 Task: Schedule a 45-minute meeting for annual marketing plan development.
Action: Mouse moved to (557, 263)
Screenshot: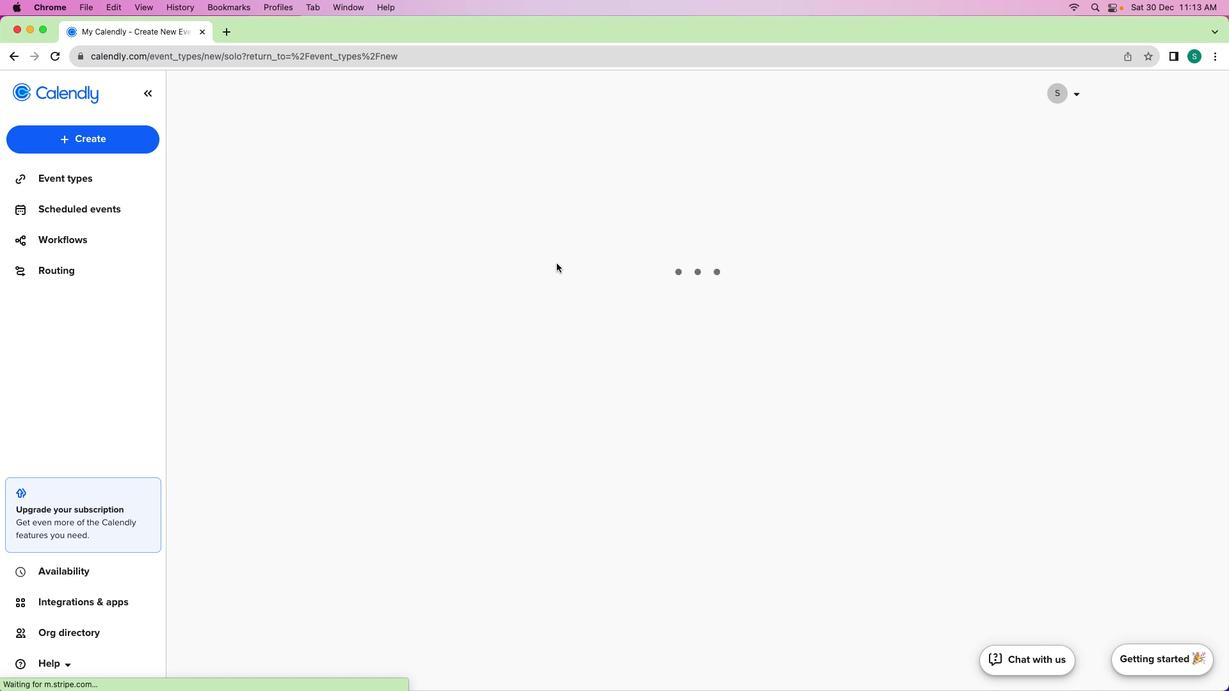 
Action: Mouse pressed left at (557, 263)
Screenshot: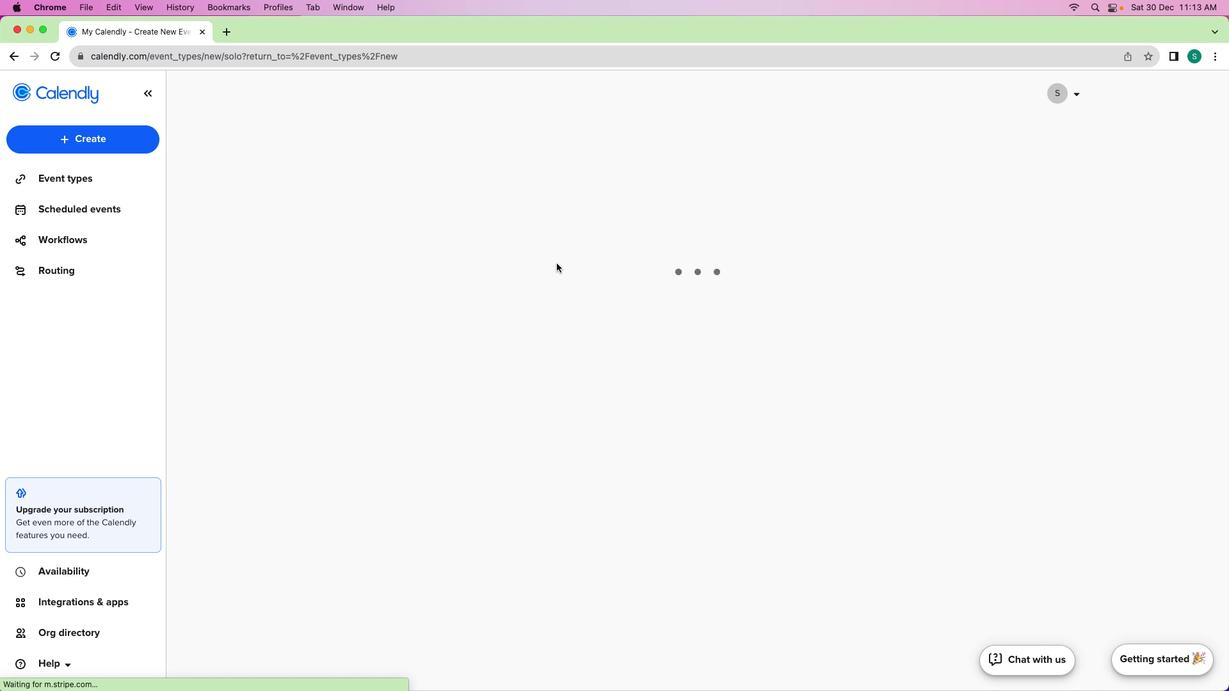
Action: Mouse moved to (157, 194)
Screenshot: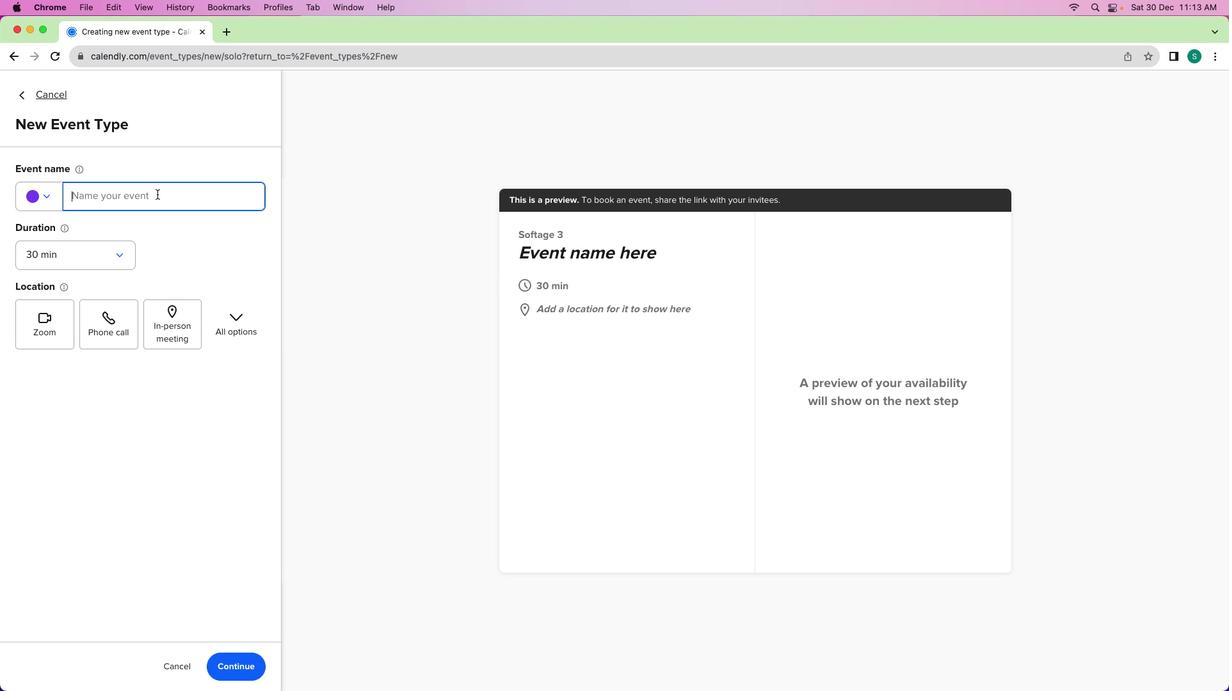 
Action: Mouse pressed left at (157, 194)
Screenshot: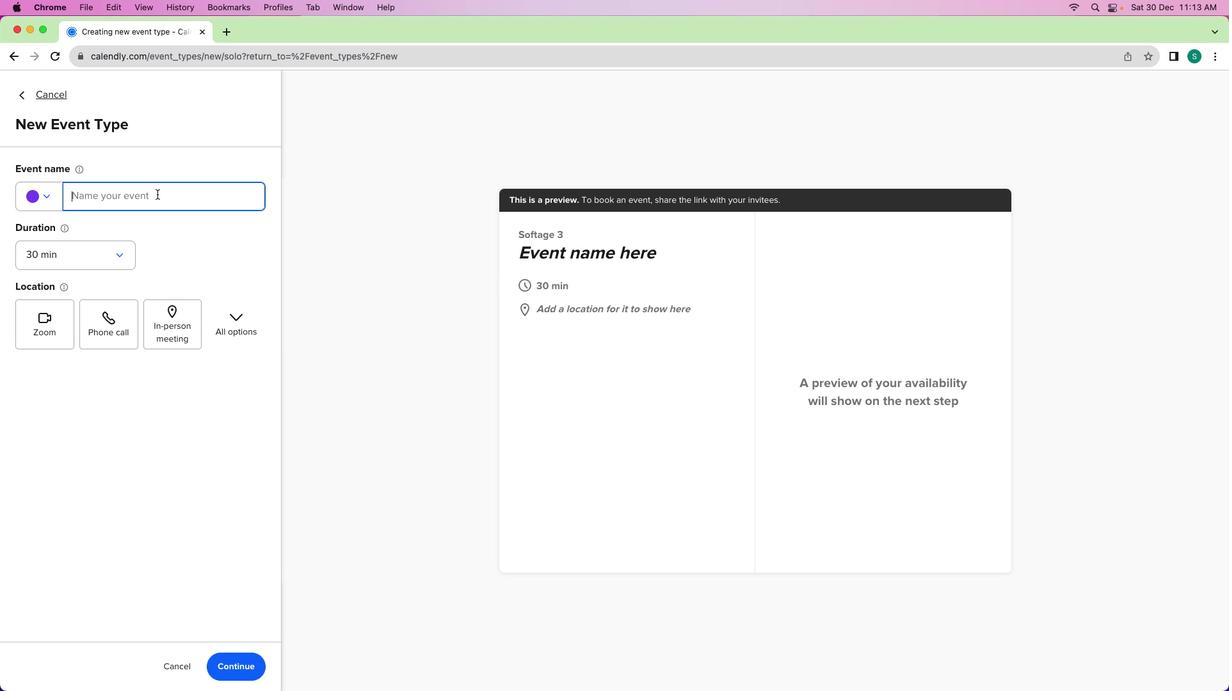 
Action: Mouse moved to (157, 194)
Screenshot: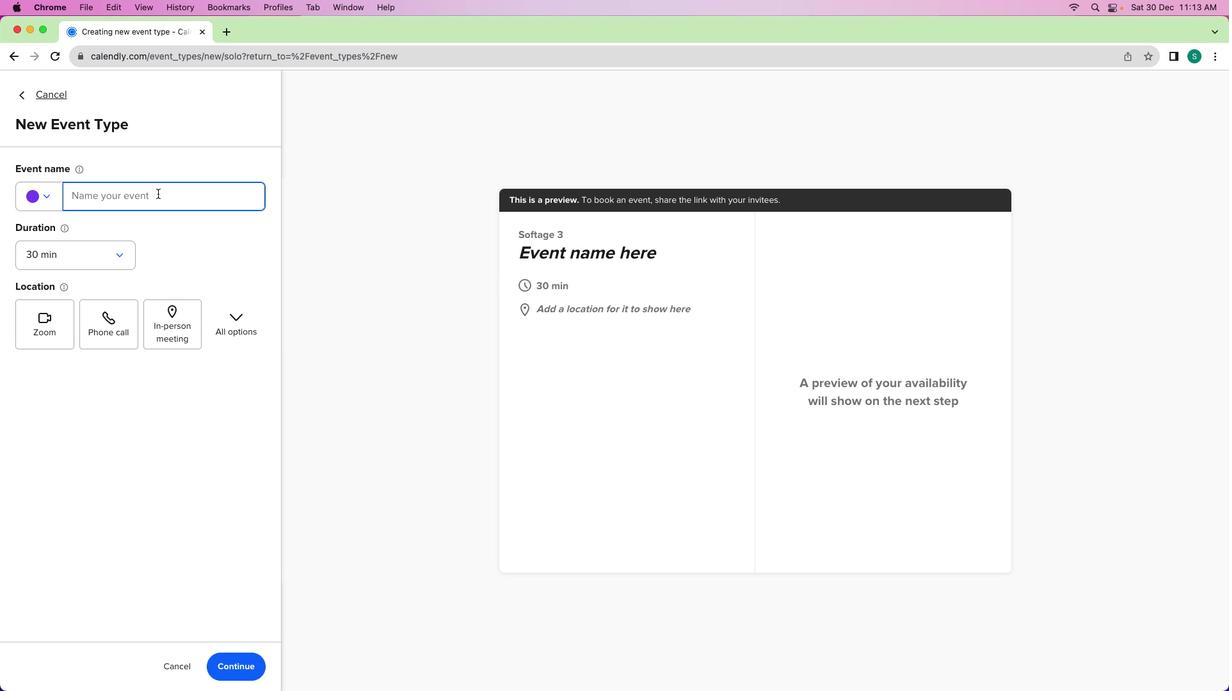 
Action: Key pressed Key.shift'A''n''n''u''a''l'Key.spaceKey.shift'M''a''r''k''e''t''i''n''g'Key.spaceKey.shift'P''l''a''n'Key.spaceKey.shift'D''e''v''e''l''o''p''m''e''n''t'Key.spaceKey.shift'M''e''e''t''i''n''g'
Screenshot: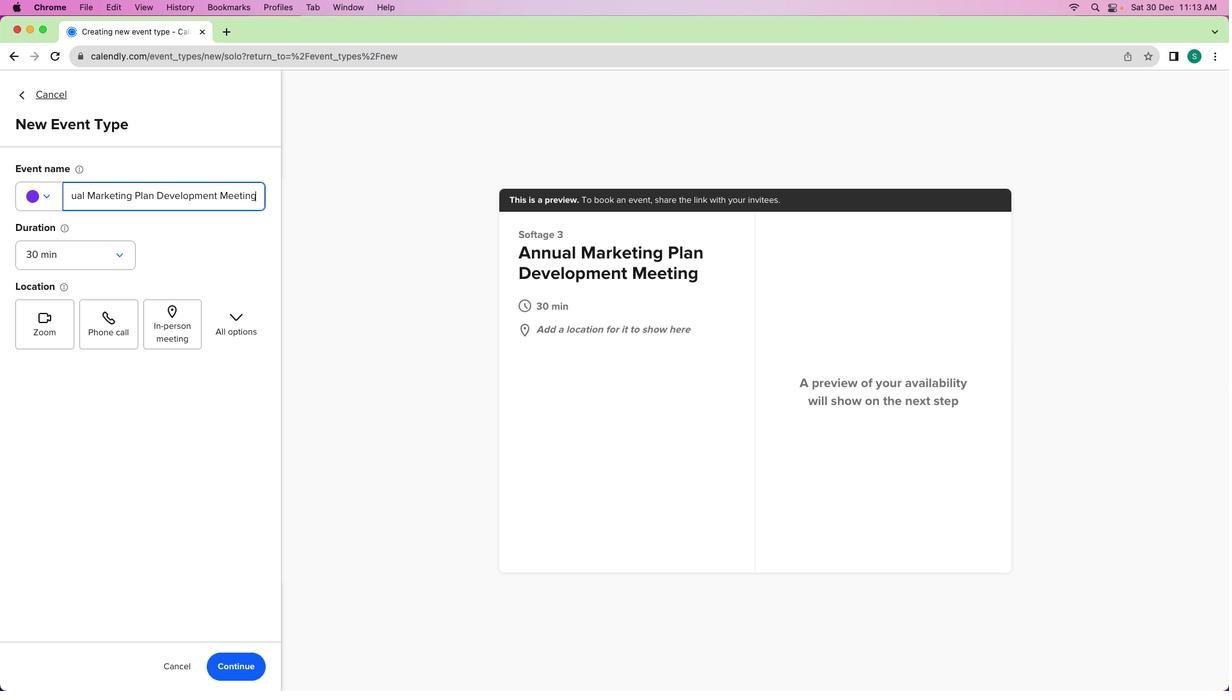 
Action: Mouse moved to (94, 255)
Screenshot: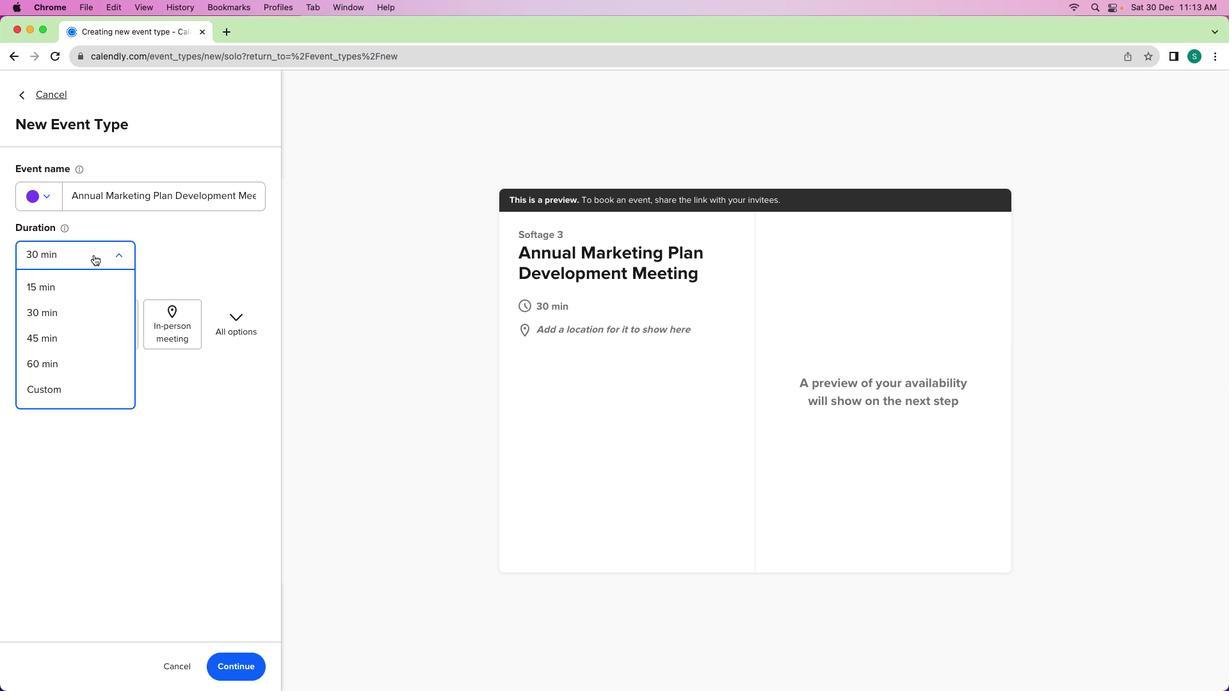 
Action: Mouse pressed left at (94, 255)
Screenshot: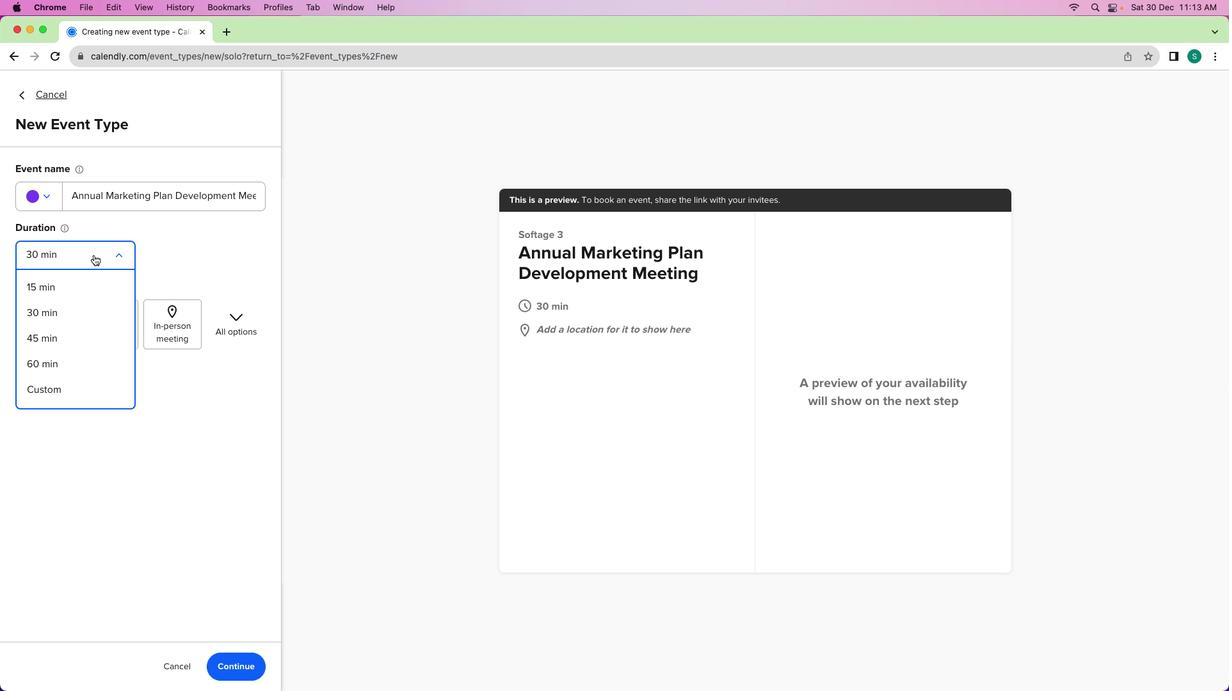 
Action: Mouse moved to (82, 352)
Screenshot: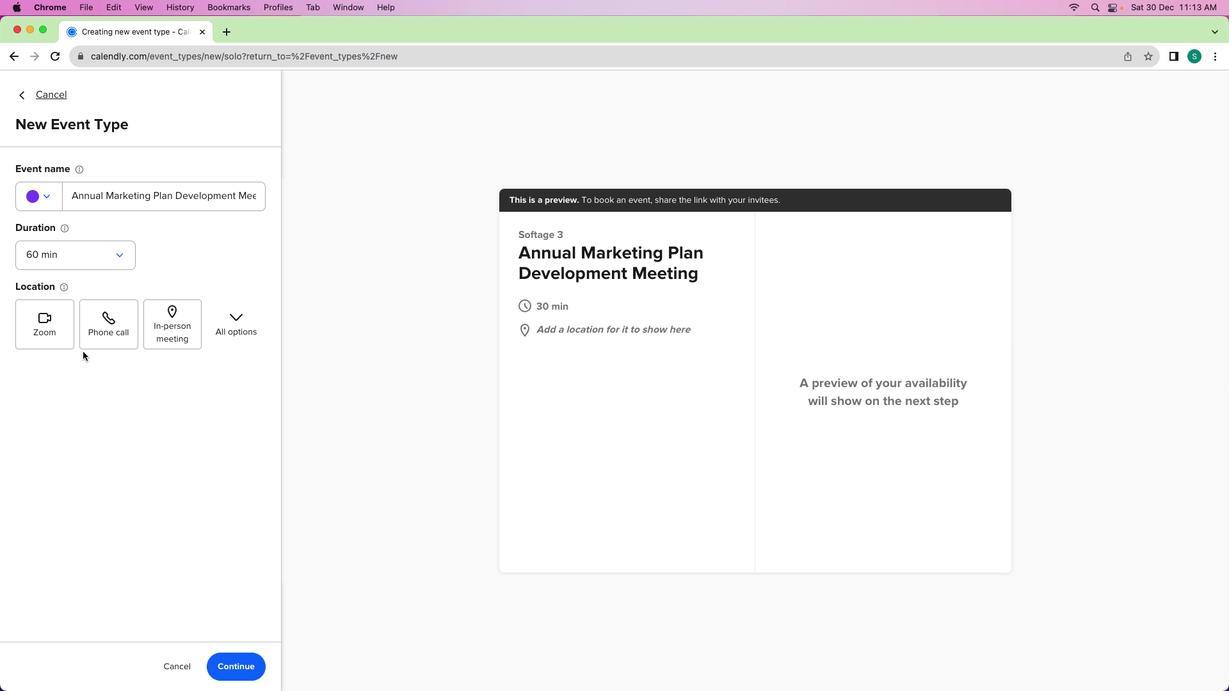 
Action: Mouse pressed left at (82, 352)
Screenshot: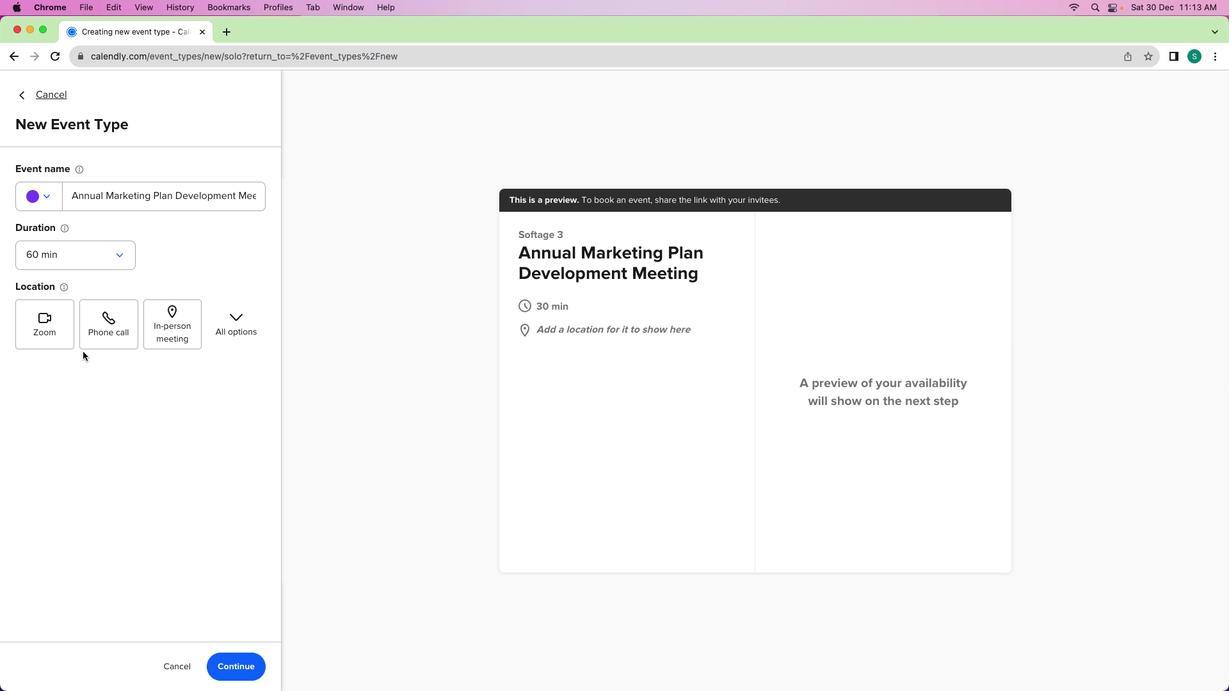 
Action: Mouse moved to (65, 252)
Screenshot: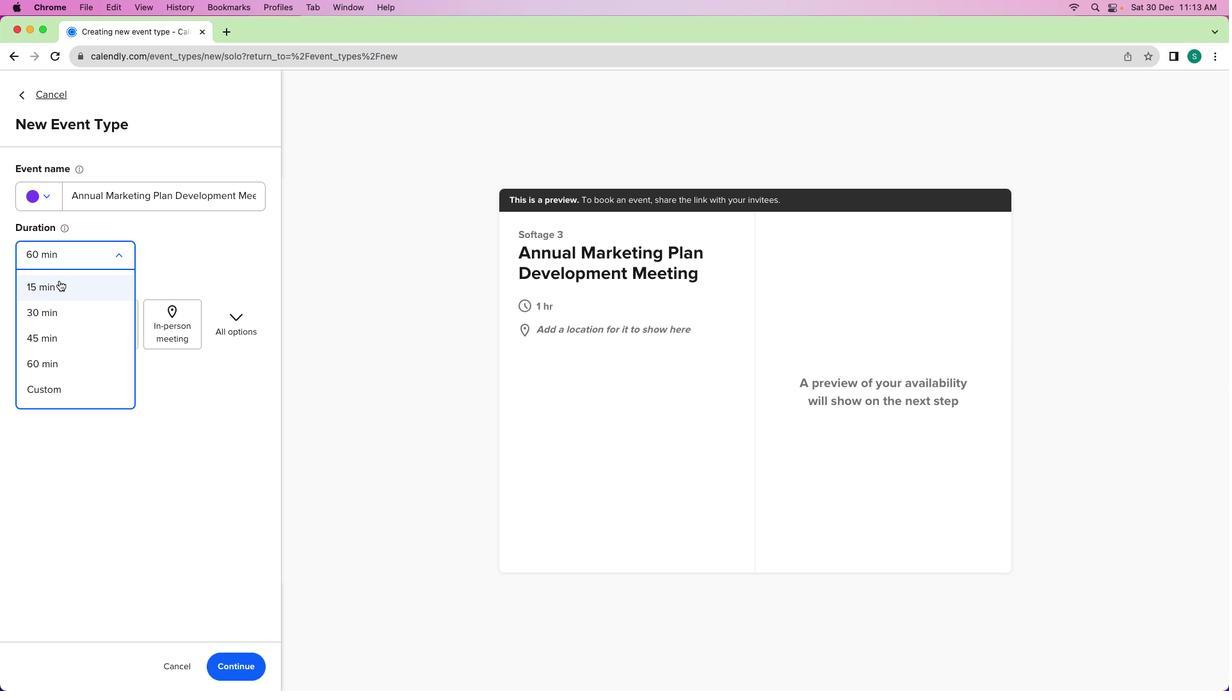 
Action: Mouse pressed left at (65, 252)
Screenshot: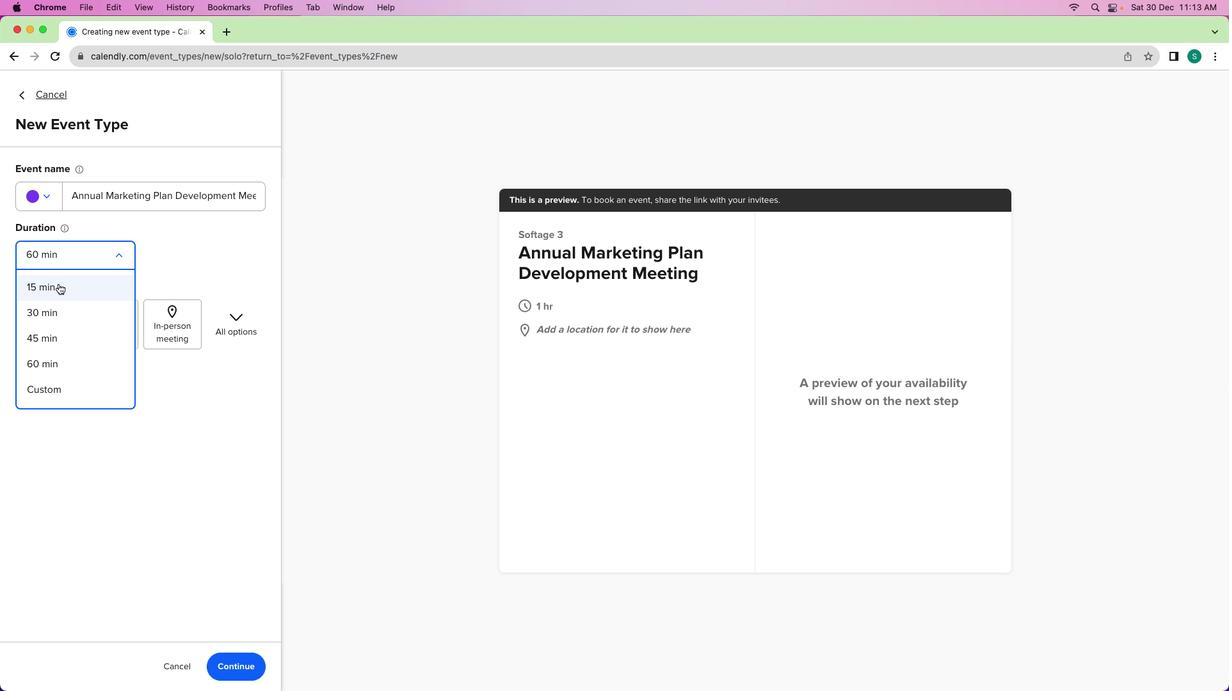 
Action: Mouse moved to (54, 328)
Screenshot: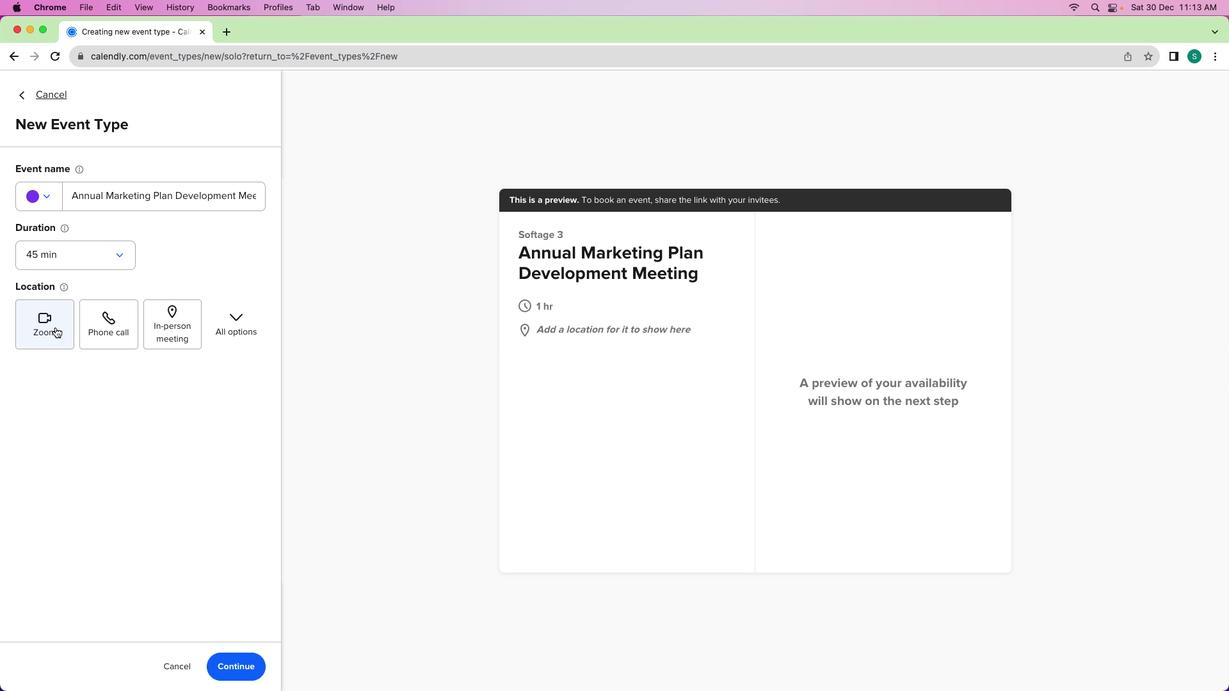 
Action: Mouse pressed left at (54, 328)
Screenshot: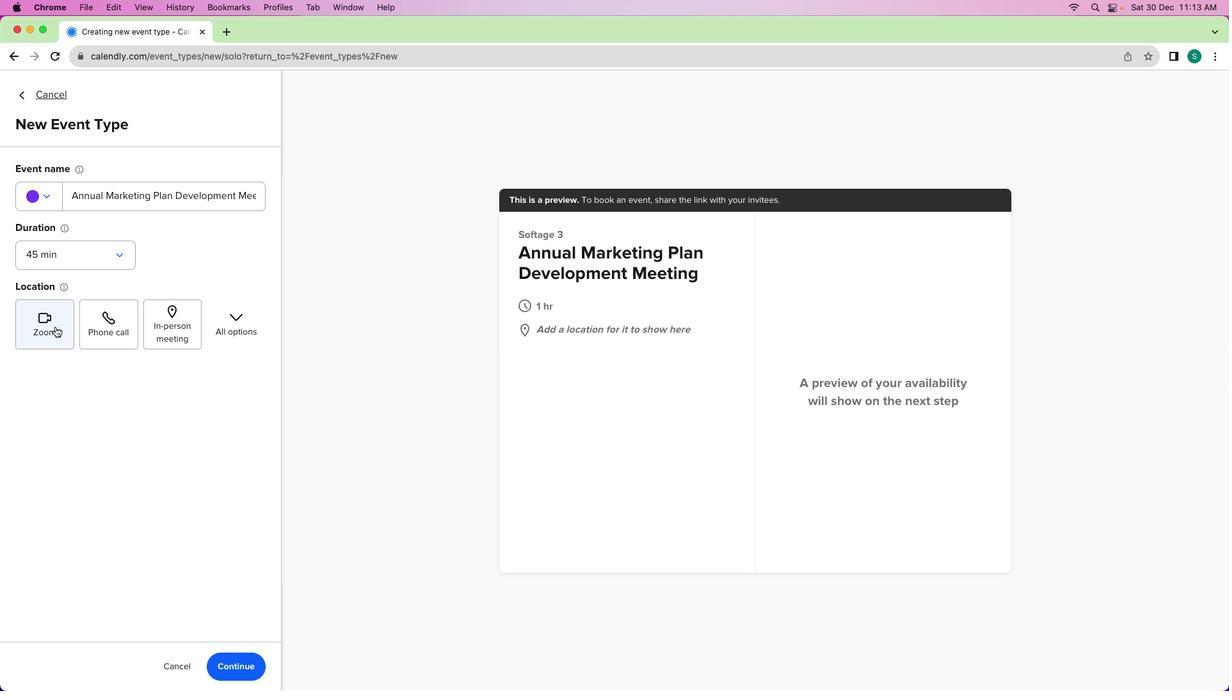 
Action: Mouse moved to (41, 333)
Screenshot: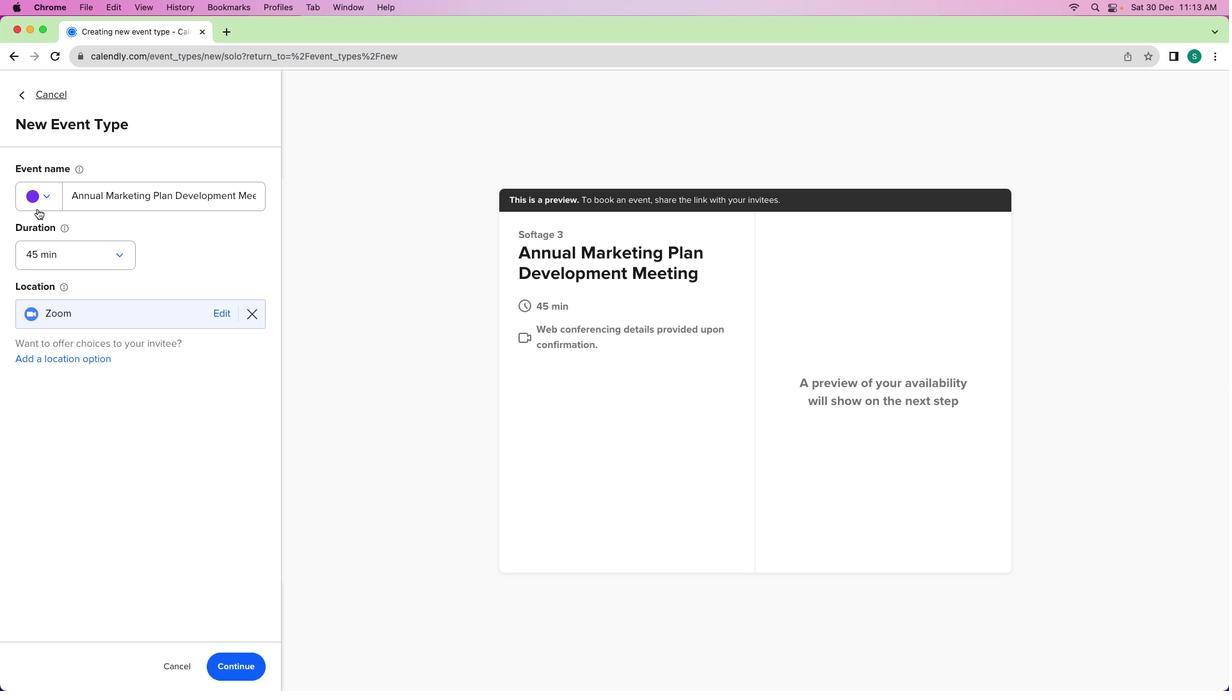 
Action: Mouse pressed left at (41, 333)
Screenshot: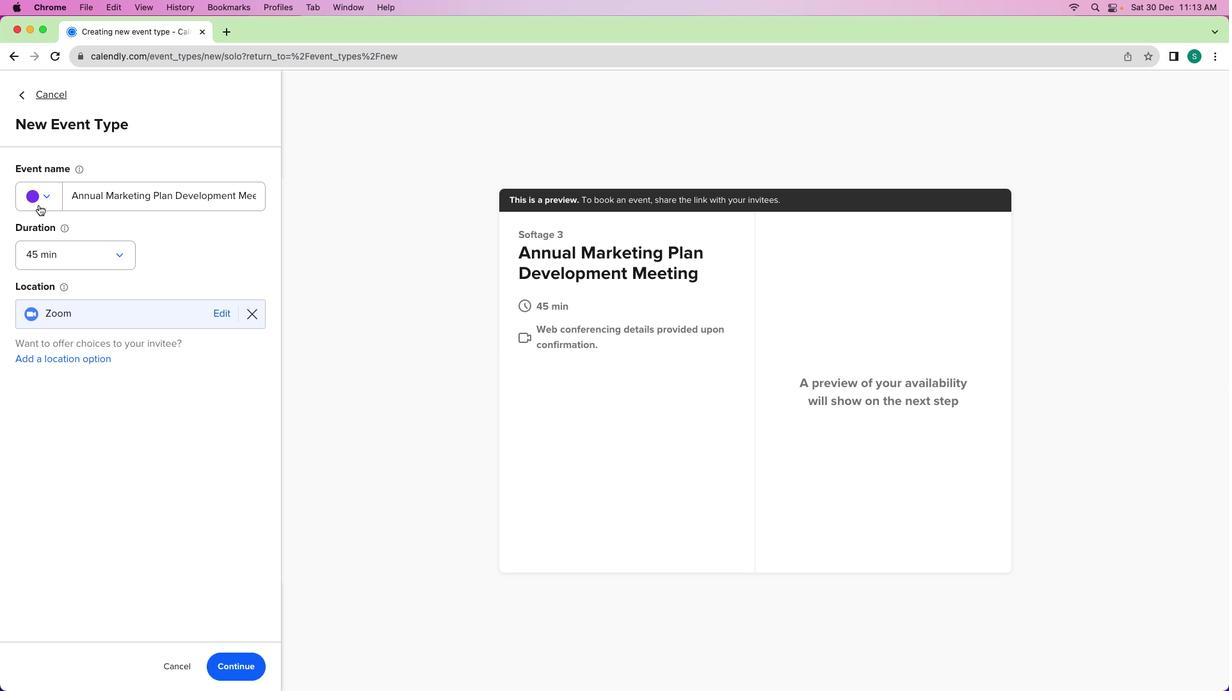 
Action: Mouse moved to (38, 205)
Screenshot: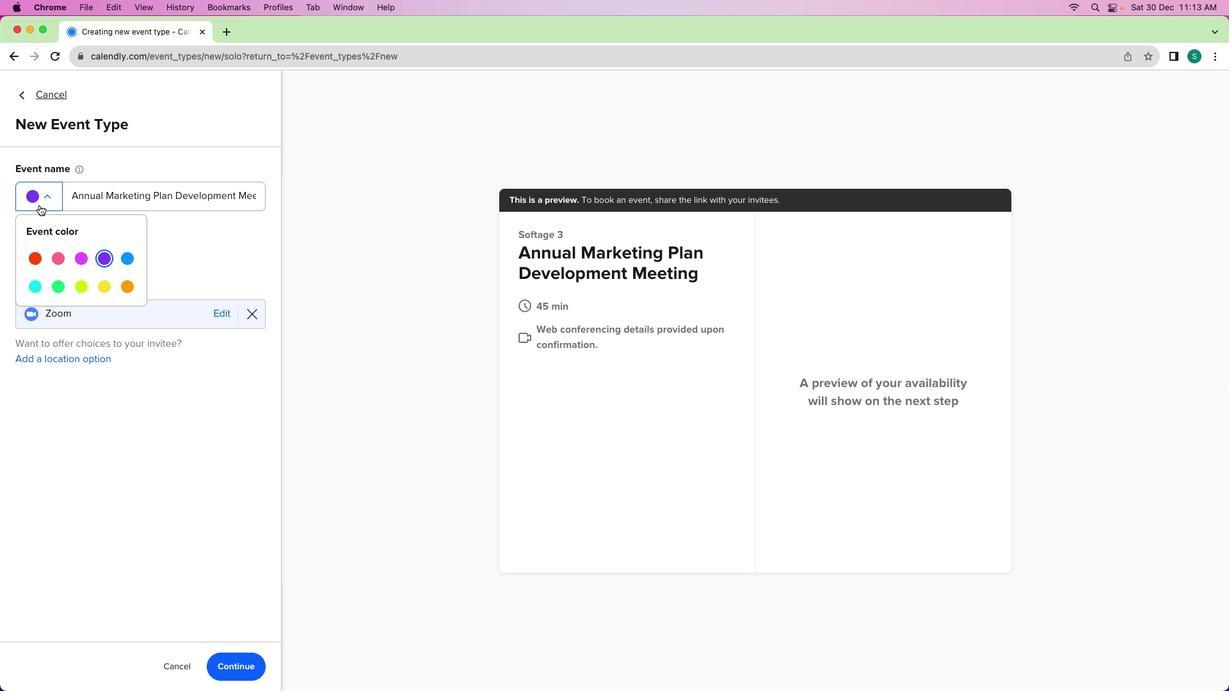 
Action: Mouse pressed left at (38, 205)
Screenshot: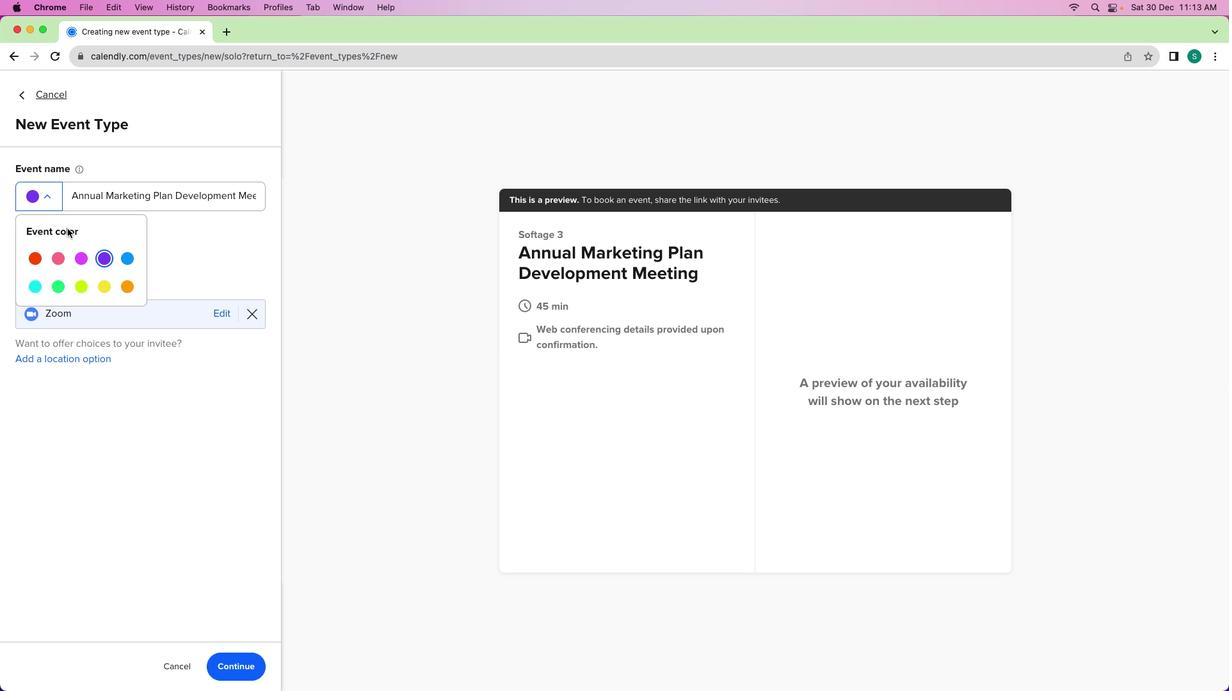 
Action: Mouse moved to (128, 256)
Screenshot: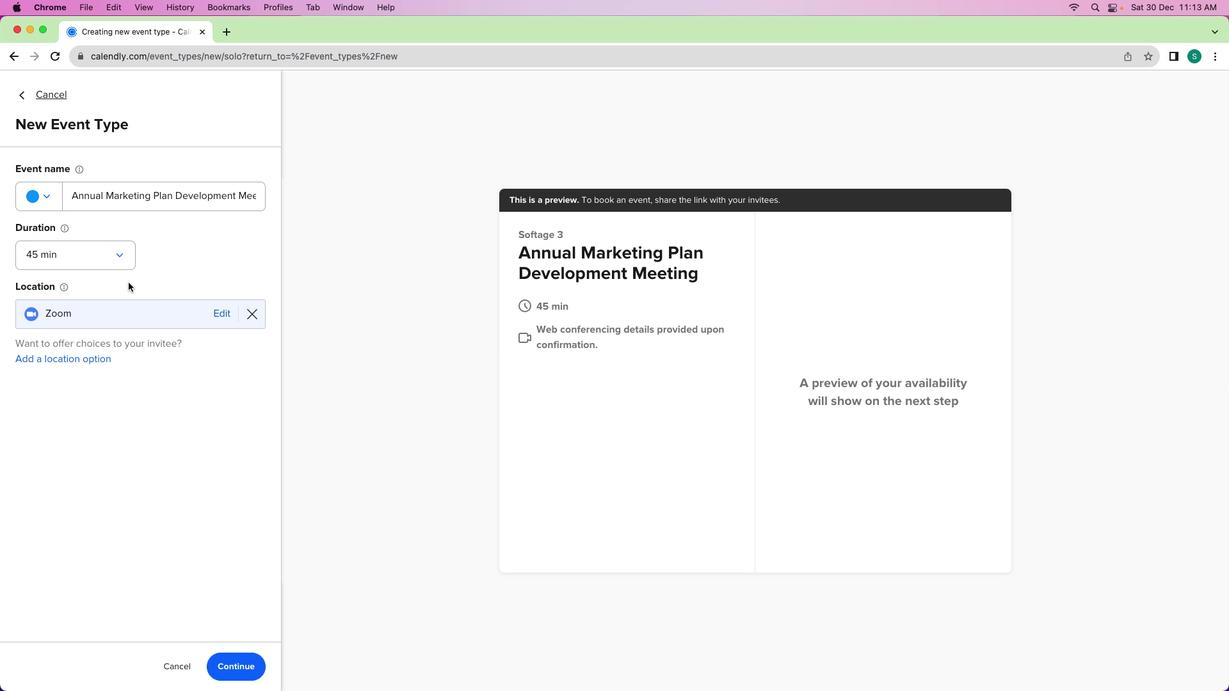 
Action: Mouse pressed left at (128, 256)
Screenshot: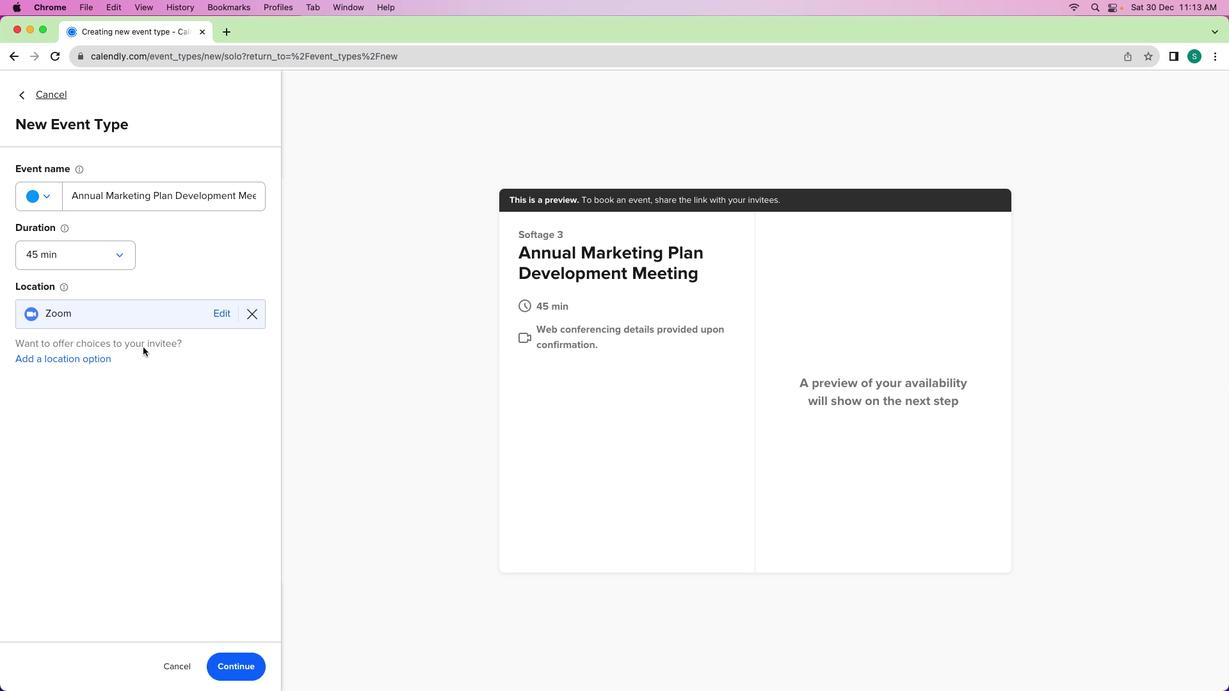 
Action: Mouse moved to (245, 660)
Screenshot: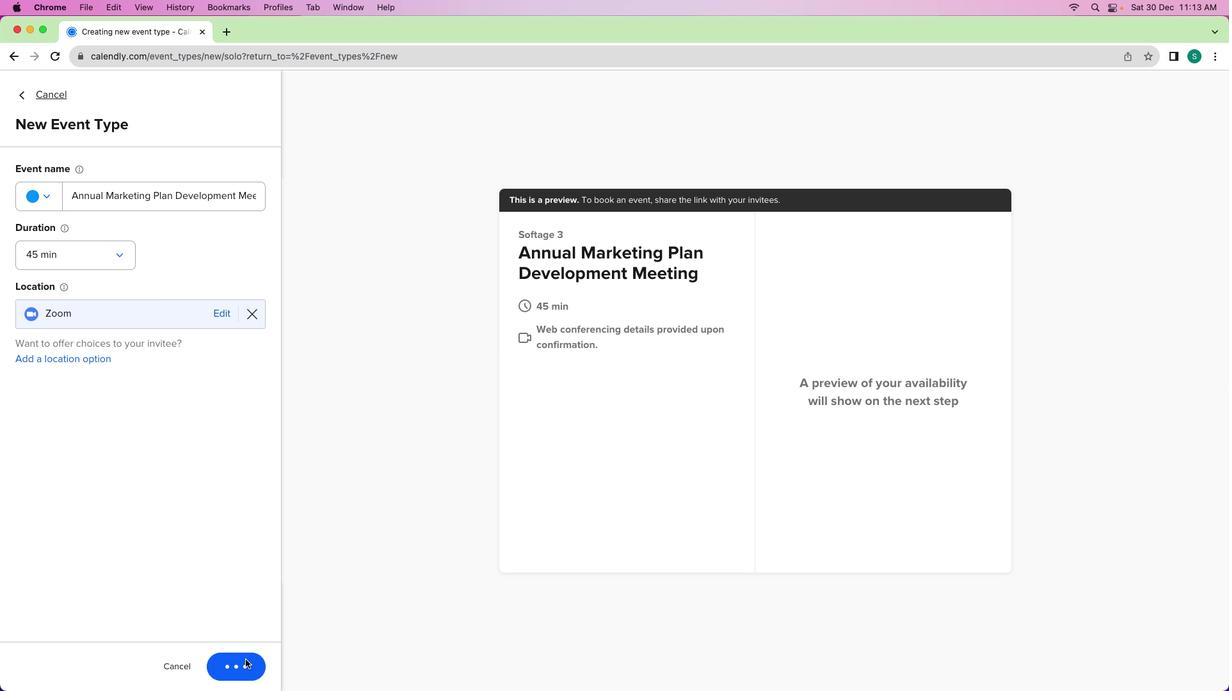 
Action: Mouse pressed left at (245, 660)
Screenshot: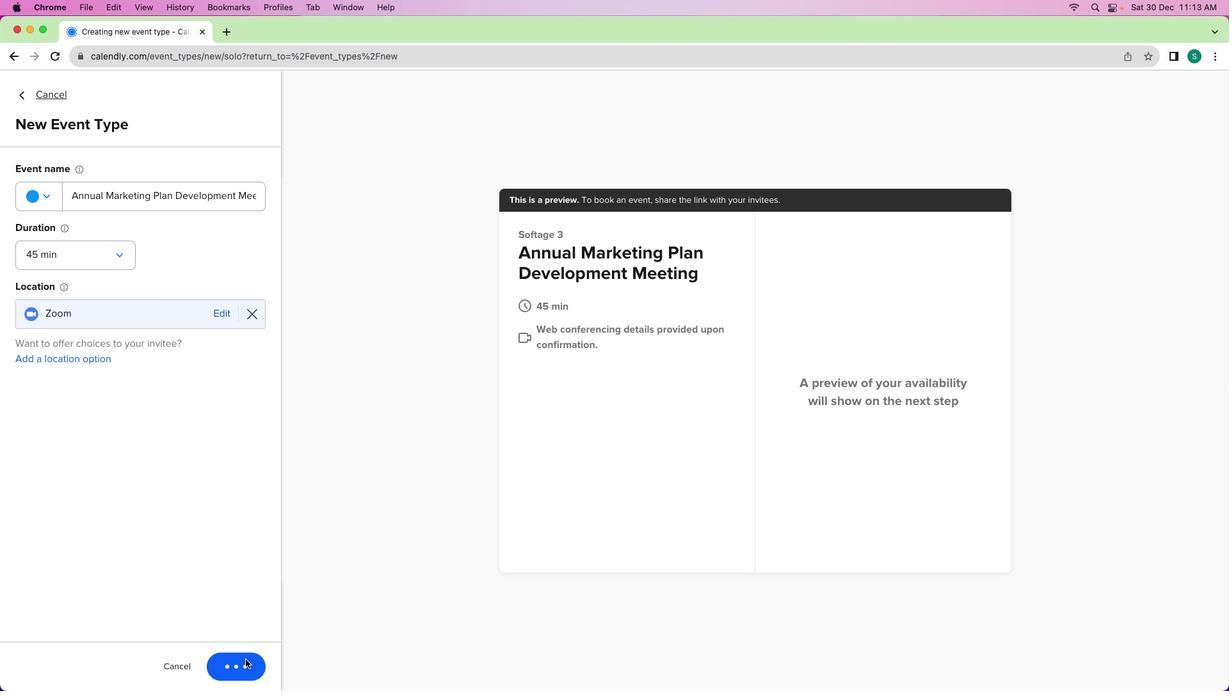 
Action: Mouse moved to (258, 222)
Screenshot: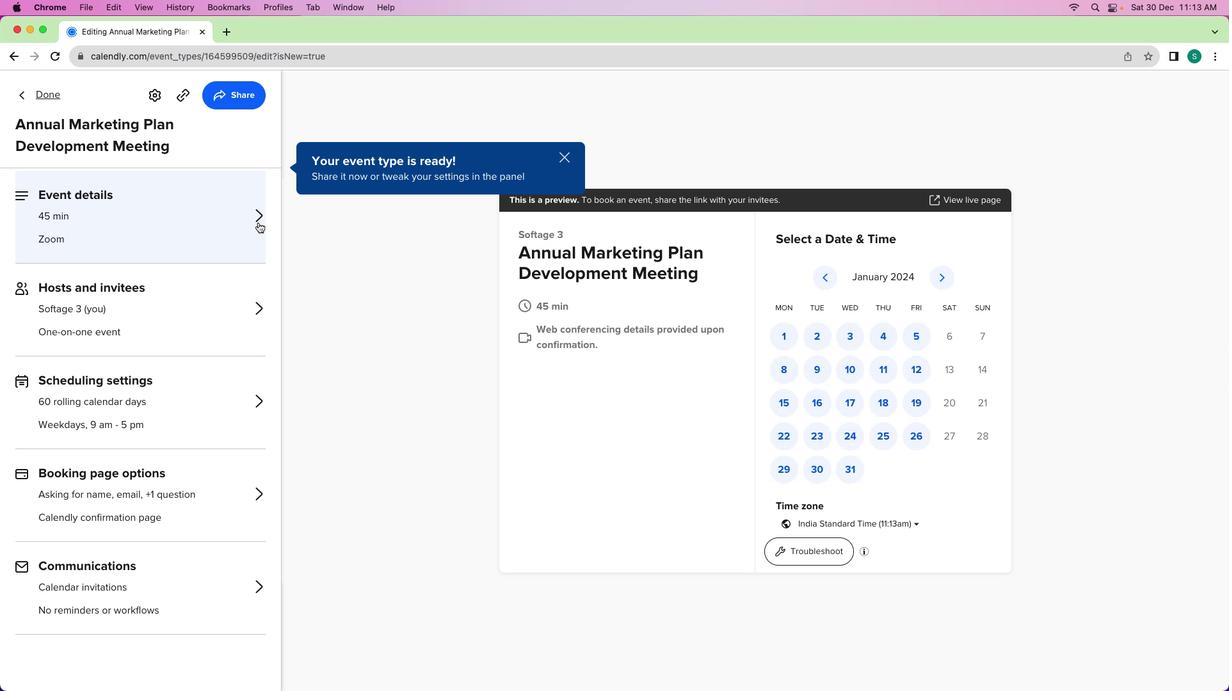 
Action: Mouse pressed left at (258, 222)
Screenshot: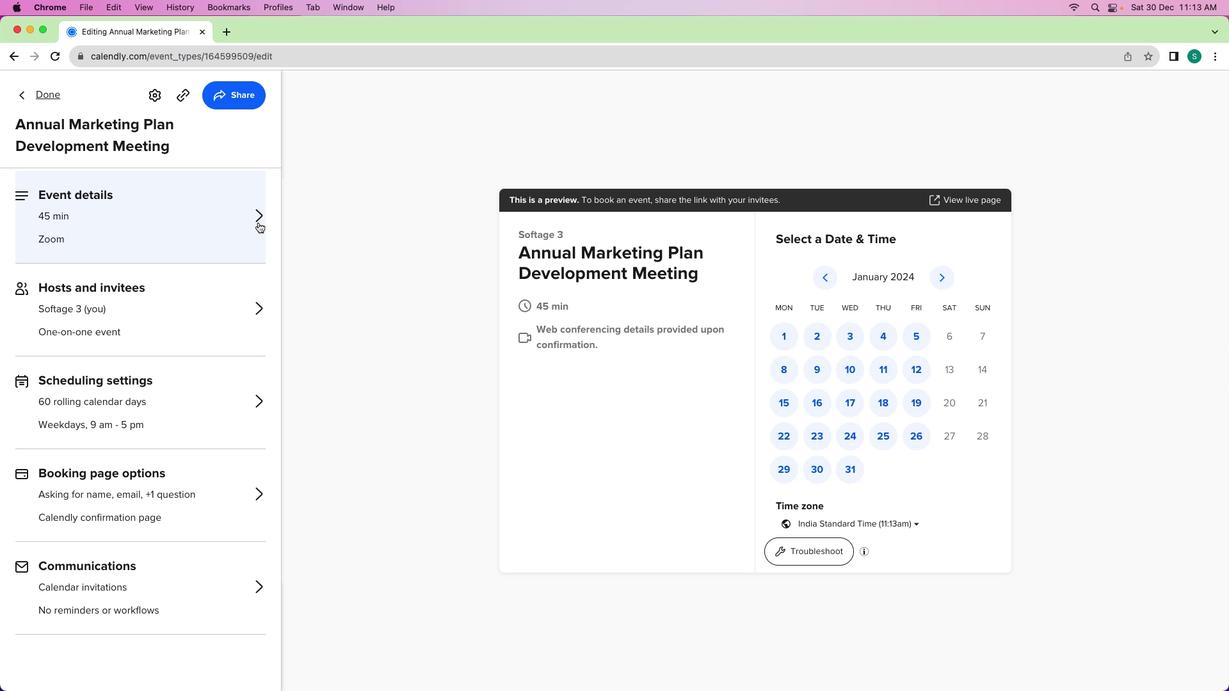 
Action: Mouse moved to (172, 457)
Screenshot: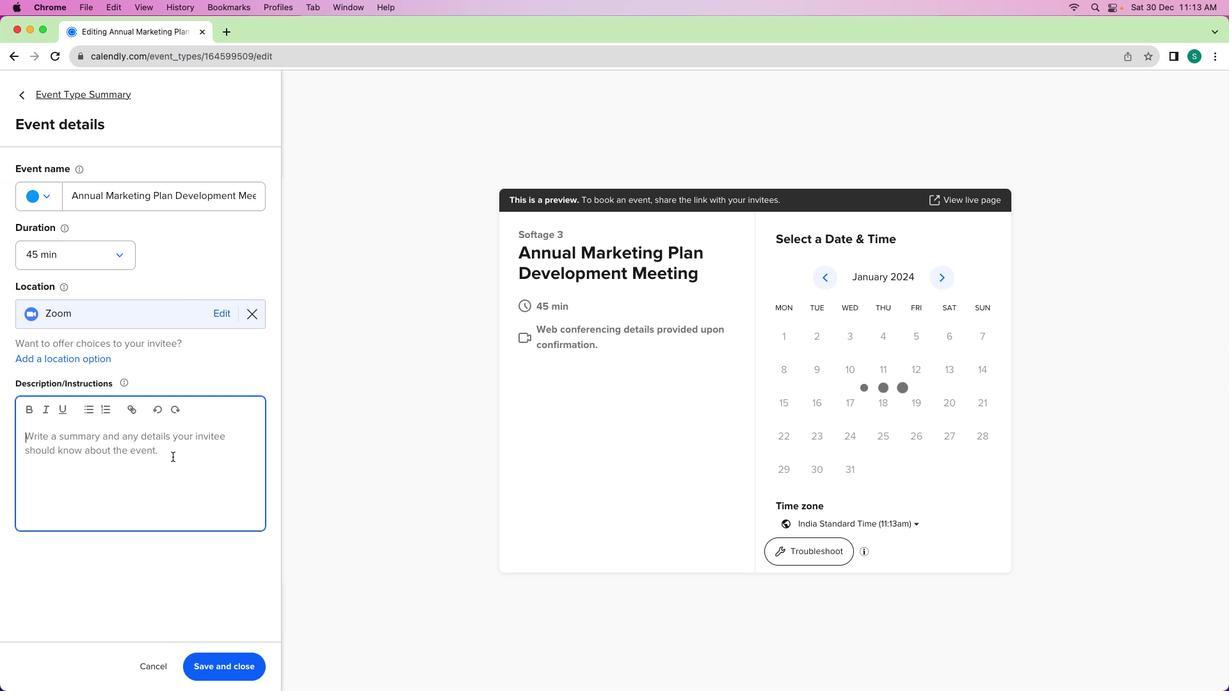 
Action: Mouse pressed left at (172, 457)
Screenshot: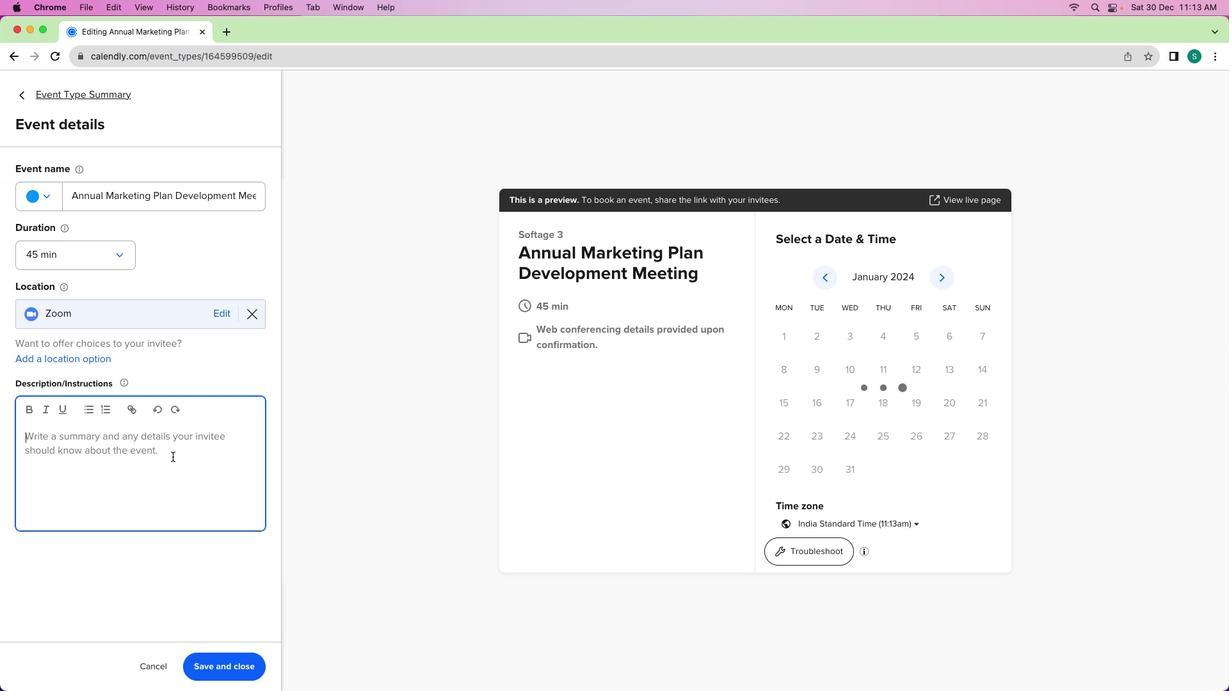 
Action: Mouse moved to (135, 474)
Screenshot: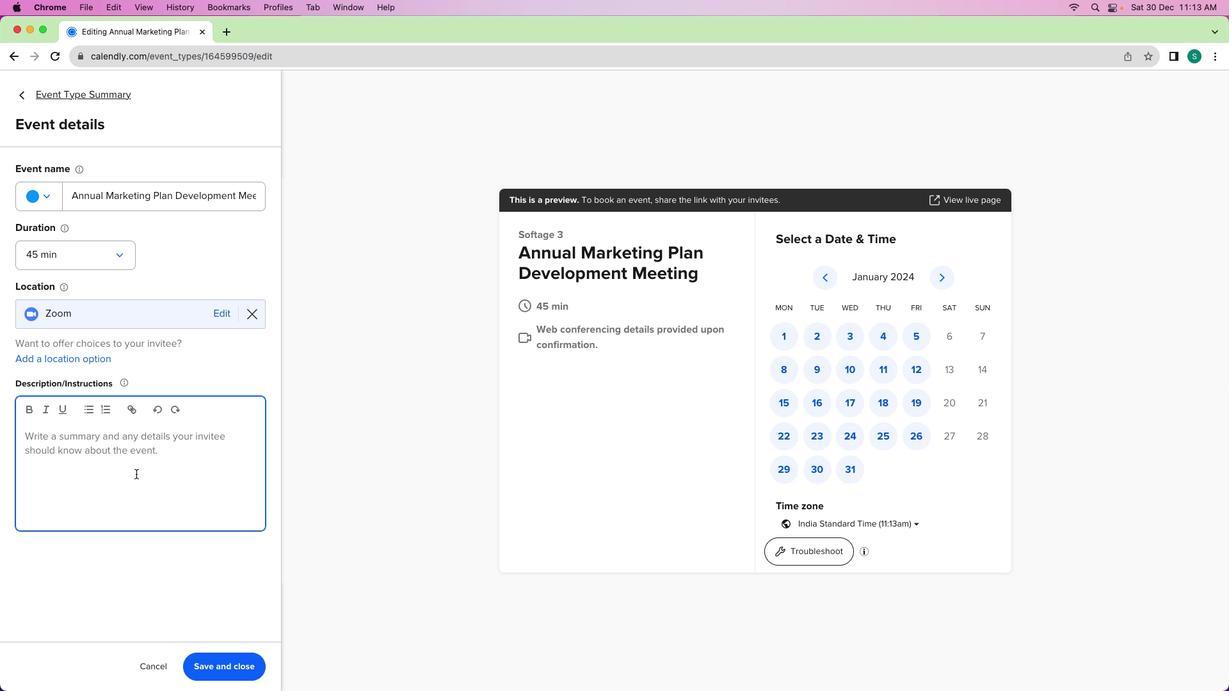 
Action: Key pressed Key.shift'A'Key.space'd''e''d''i''c''a''t''e''d'Key.space's''e''s''s''i''o''n'Key.space't''o'Key.space'd''e''v''e''l''o''p''i''n''g'Key.space'o''u''r'Key.space'a''n''n''u''a''l'Key.space'm''a''r''k''e''t''i''n''g'Key.space'p''l''a''n''.'Key.spaceKey.shift'I''n'Key.space't''h''i''s'Key.space'm''e''e''t''i''n''g'','Key.space'w''e'Key.space'w''i''l''l'Key.space'd''i''s''c''u''s''s'Key.space's''t''r''a''t''e''g''i''c'Key.space'g''o''a''l''s'','Key.space't''a''r''h''e''t'Key.space'a''u''d''i''e''m'Key.leftKey.leftKey.leftKey.leftKey.leftKey.leftKey.leftKey.leftKey.leftKey.leftKey.rightKey.backspace'g'Key.downKey.backspace'b'Key.backspace'n''c''e''s'','Key.space'k''e''y'Key.space'i''n''i''t''i''a''t''i''v''e''s'','Key.space'a''n''d'Key.space'm''a''r''k''e''t''i''n''g'Key.space'c''h''a''n''n''e''l''s'Key.space'f''o''r'Key.space't''h''e'Key.space'u''p''c''o''m''i''n''g'Key.space'y''e''a''r'Key.spaceKey.backspace'.'Key.spaceKey.shift'Y''o''u''r'Key.space'i''n''s''i''g''h''t''s'Key.space'a''n''d'Key.space'i''n''p''u''t'Key.space'a''r''e'Key.space'e''s''s''e''n''t''i''a''l'Key.space'f''o''r'Key.space'c''r''e''a''t''i''n''g'Key.space'a'Key.space'c''o''m''p''r''e''h''e''n''s''i''v''e'Key.space'p''l''a''n'Key.space't''h''a''t'Key.space'l'Key.backspace'l''a'Key.backspaceKey.backspace'a''l''i''g''n''s'Key.space'w''i''t''h'Key.space'o''u''r'Key.space'b''u''s''i''n''e''s''s'Key.space'o''b''j''e''c''t''i''v''e''s''.'
Screenshot: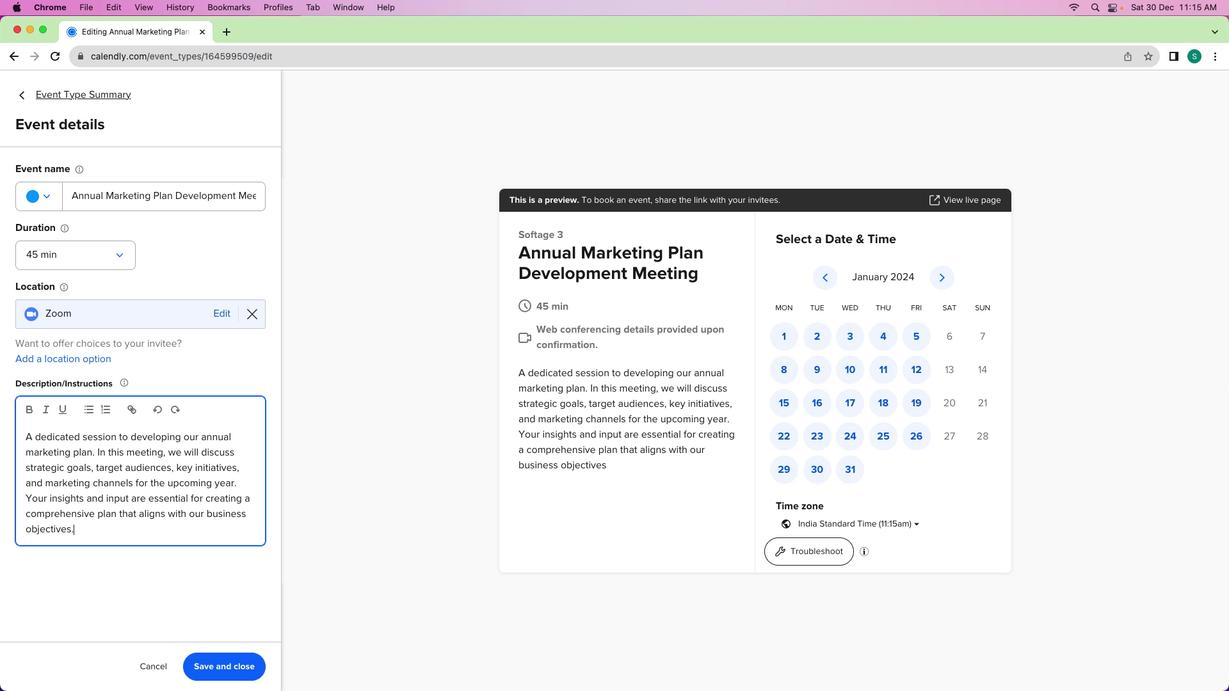 
Action: Mouse moved to (255, 675)
Screenshot: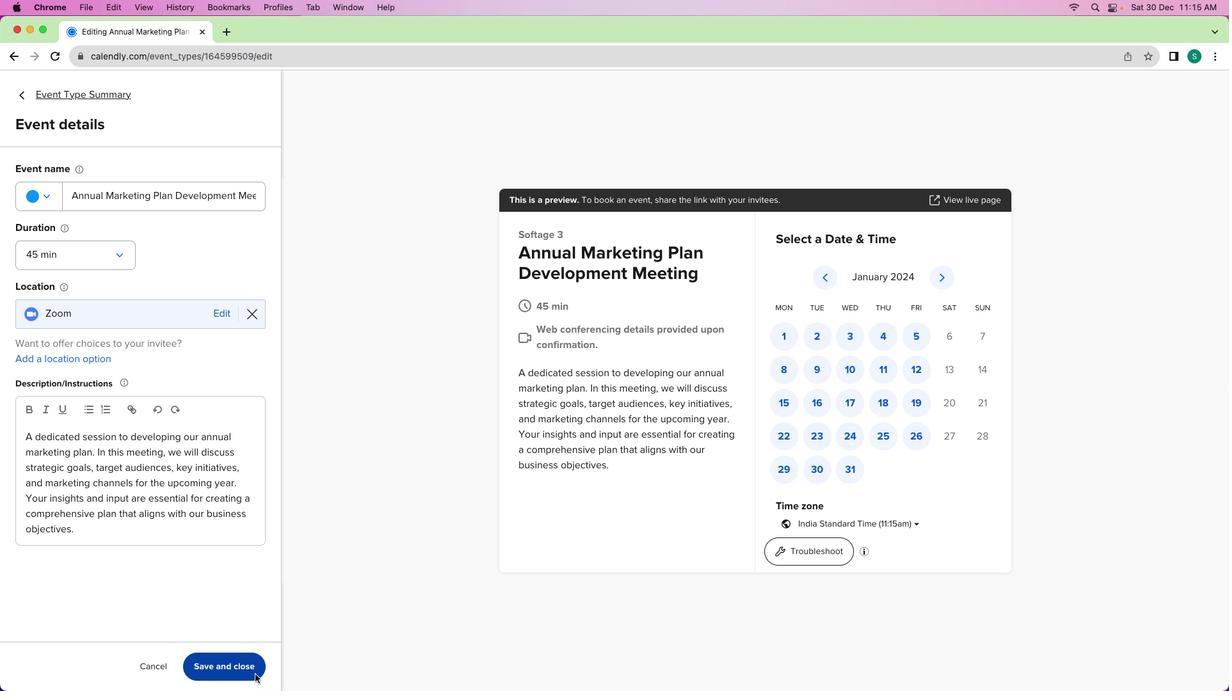 
Action: Mouse pressed left at (255, 675)
Screenshot: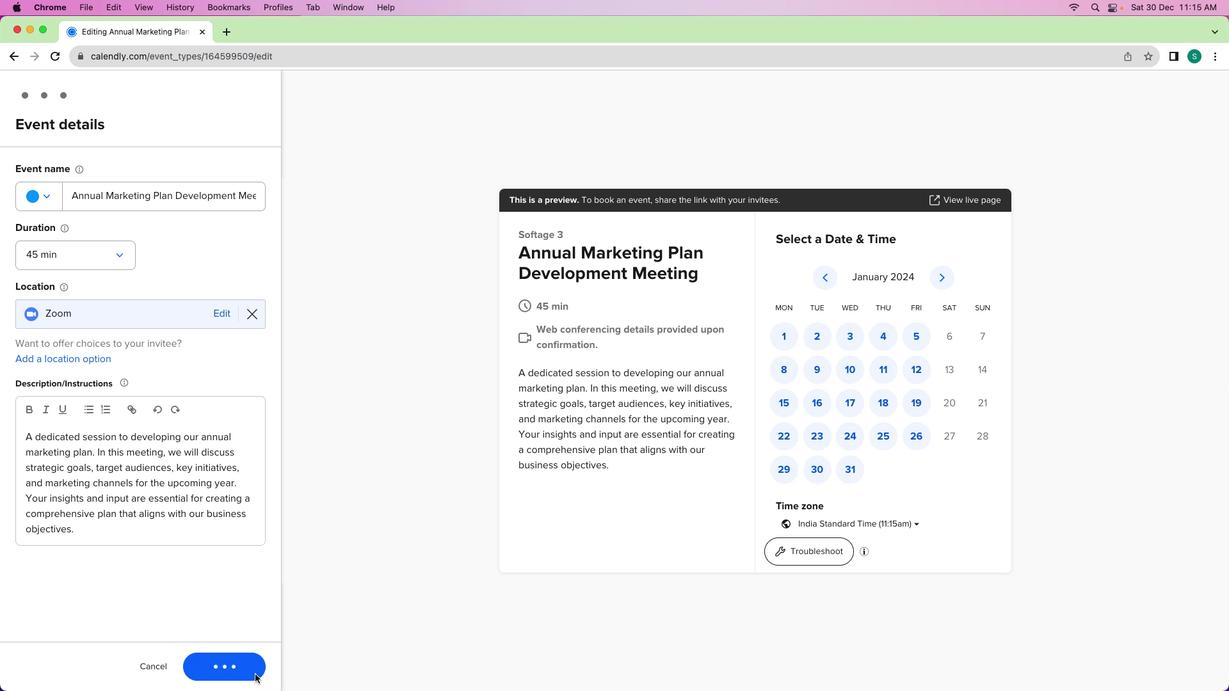 
Action: Mouse moved to (48, 96)
Screenshot: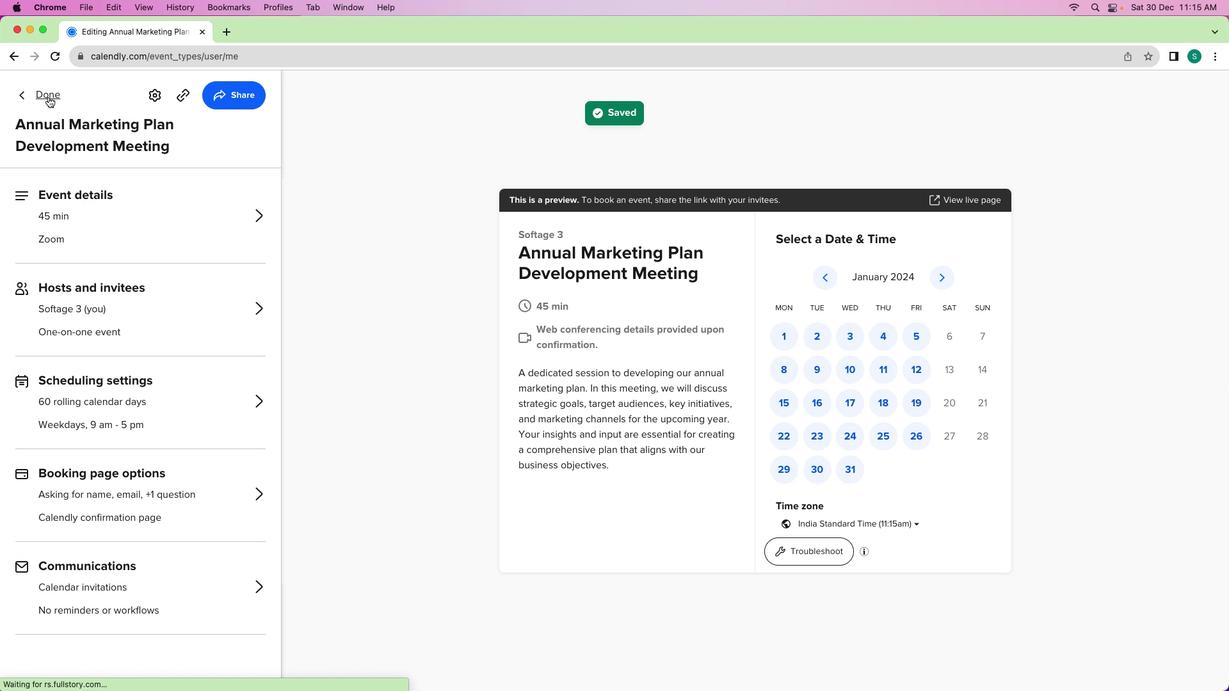 
Action: Mouse pressed left at (48, 96)
Screenshot: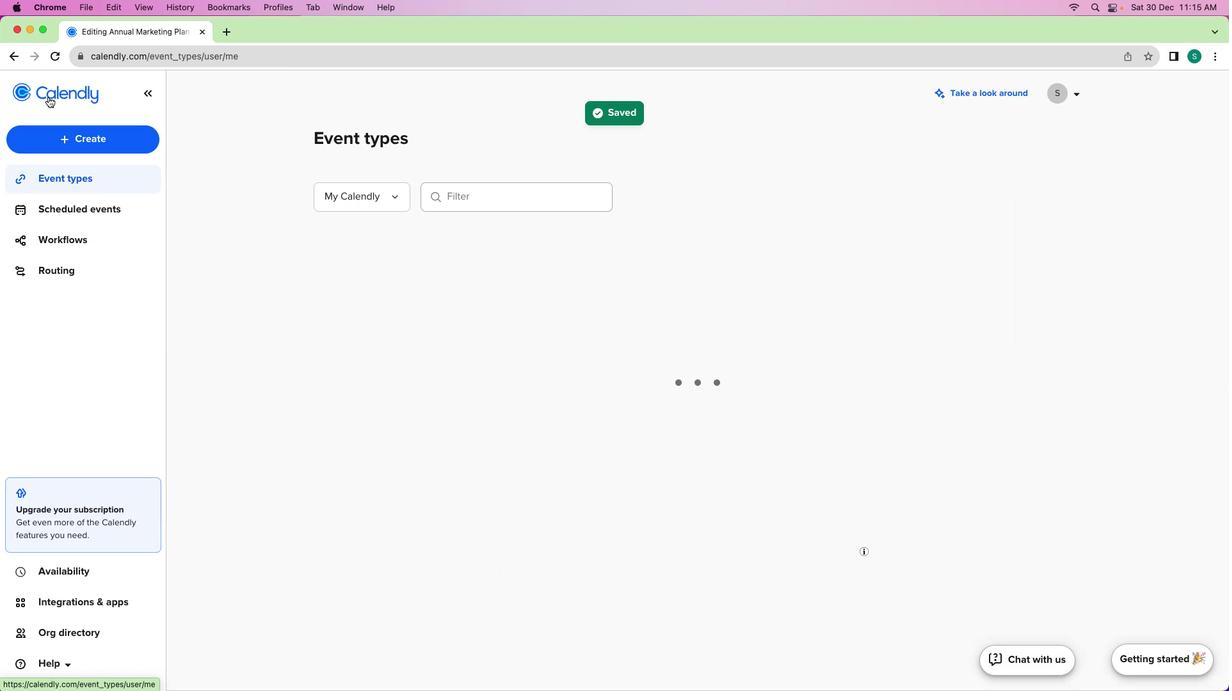 
Action: Mouse moved to (467, 401)
Screenshot: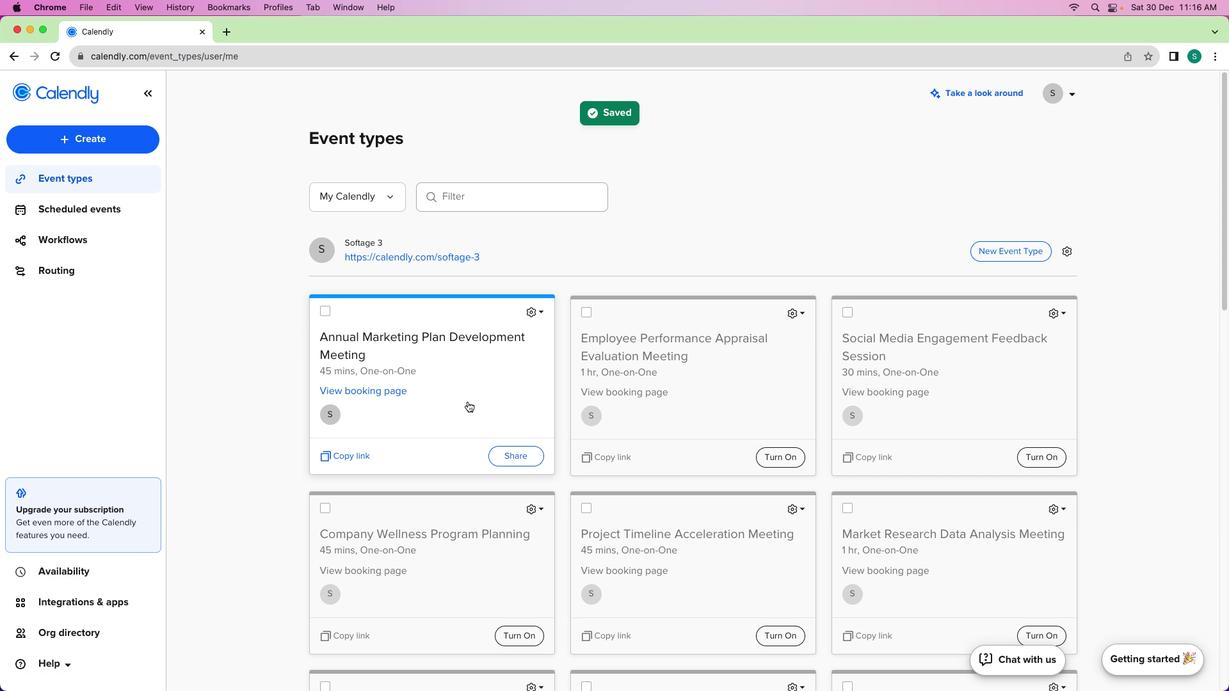 
